 Task: Search for emails with a specific category label: `category:updates`.
Action: Mouse moved to (61, 323)
Screenshot: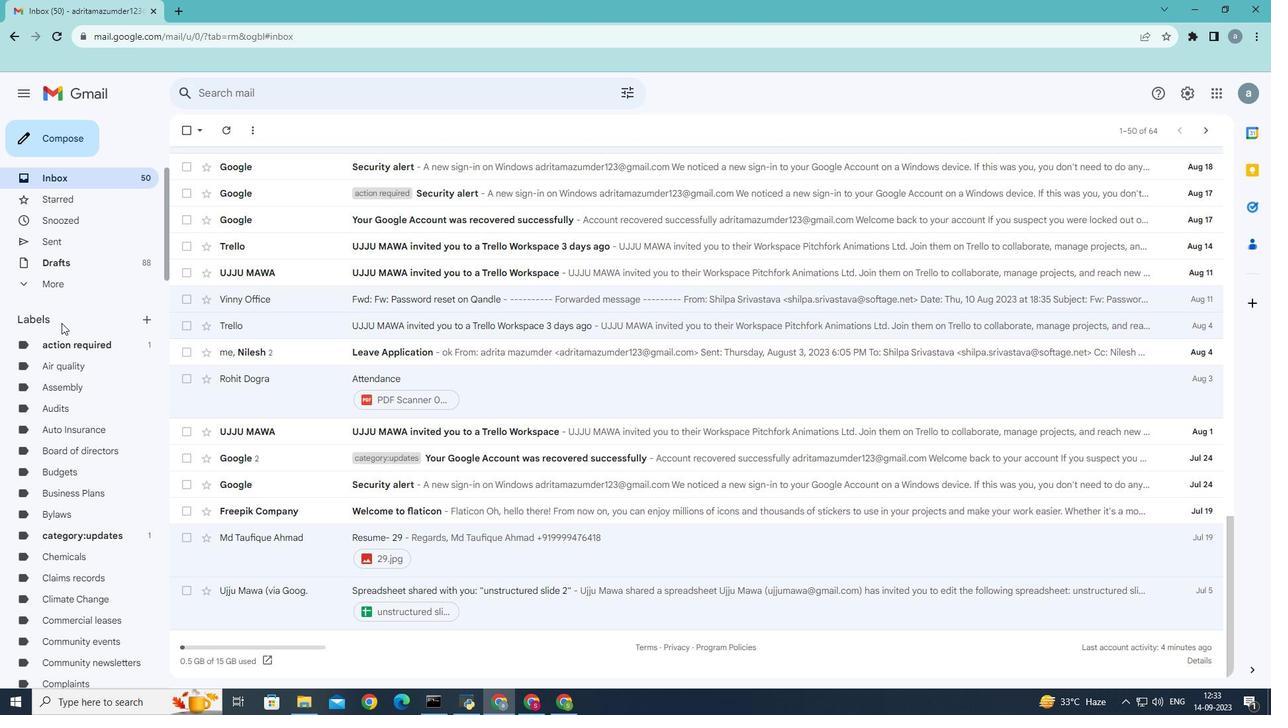 
Action: Mouse pressed left at (61, 323)
Screenshot: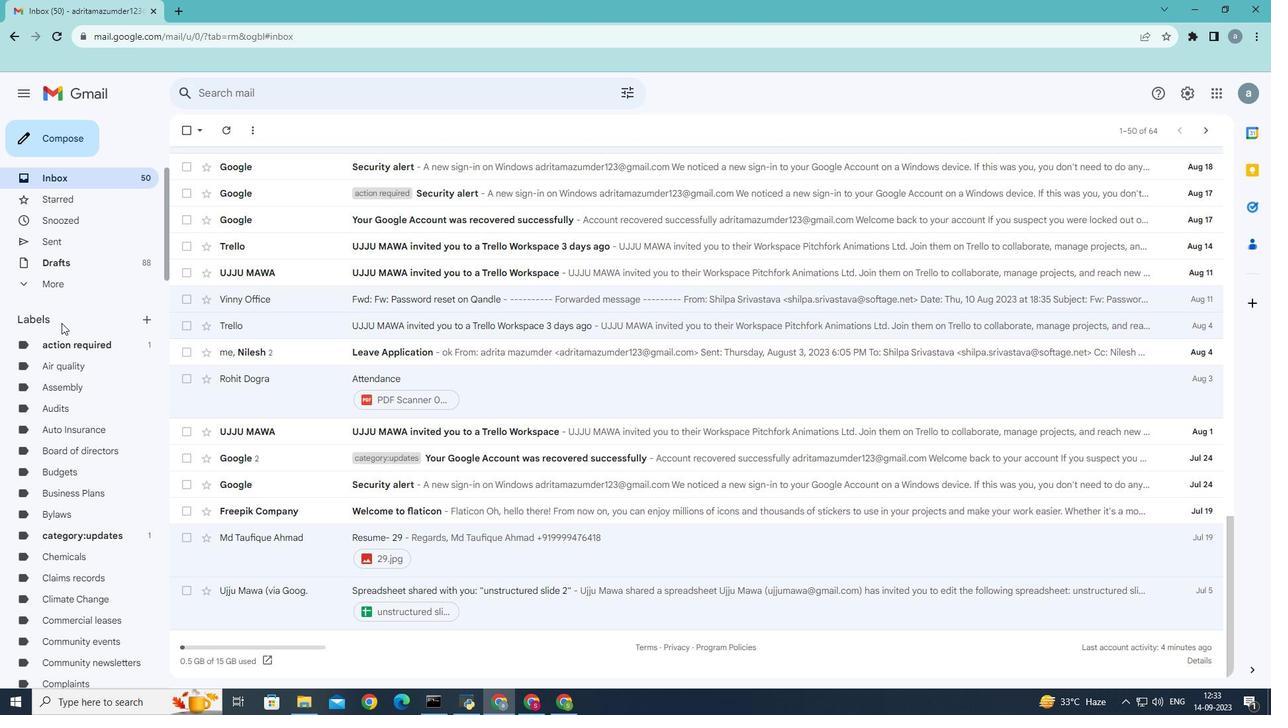 
Action: Mouse moved to (101, 537)
Screenshot: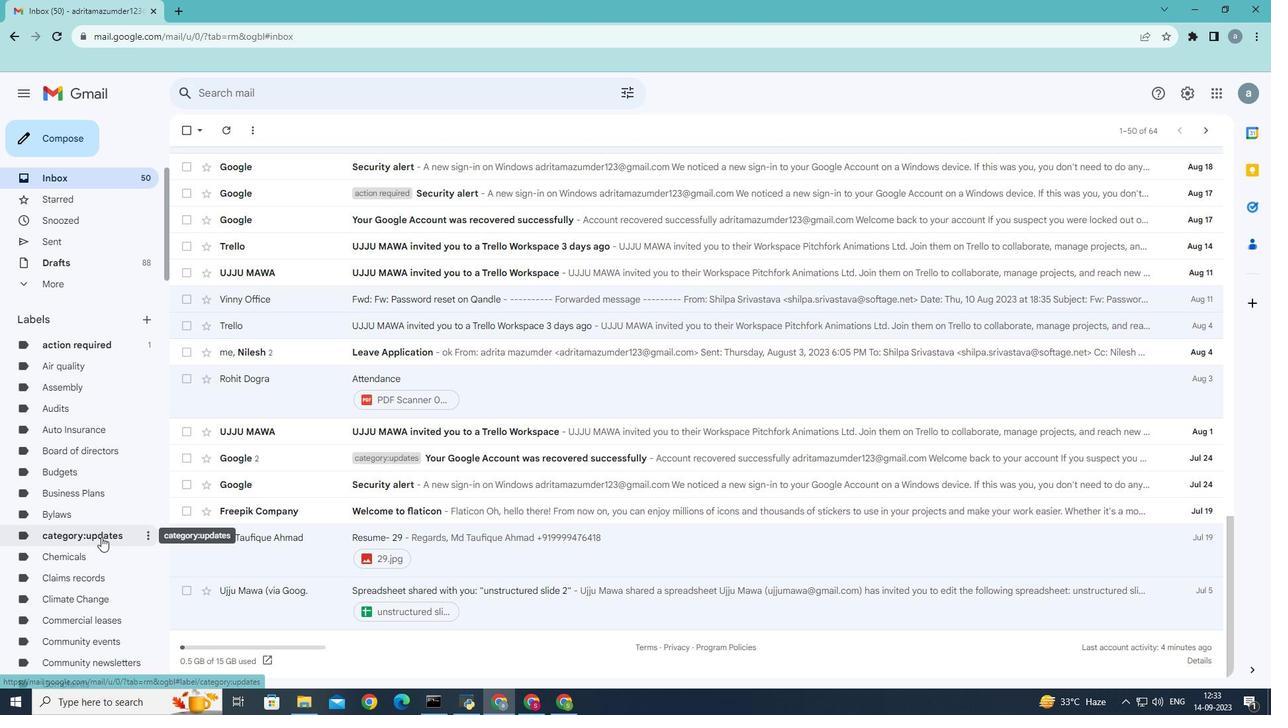 
Action: Mouse pressed left at (101, 537)
Screenshot: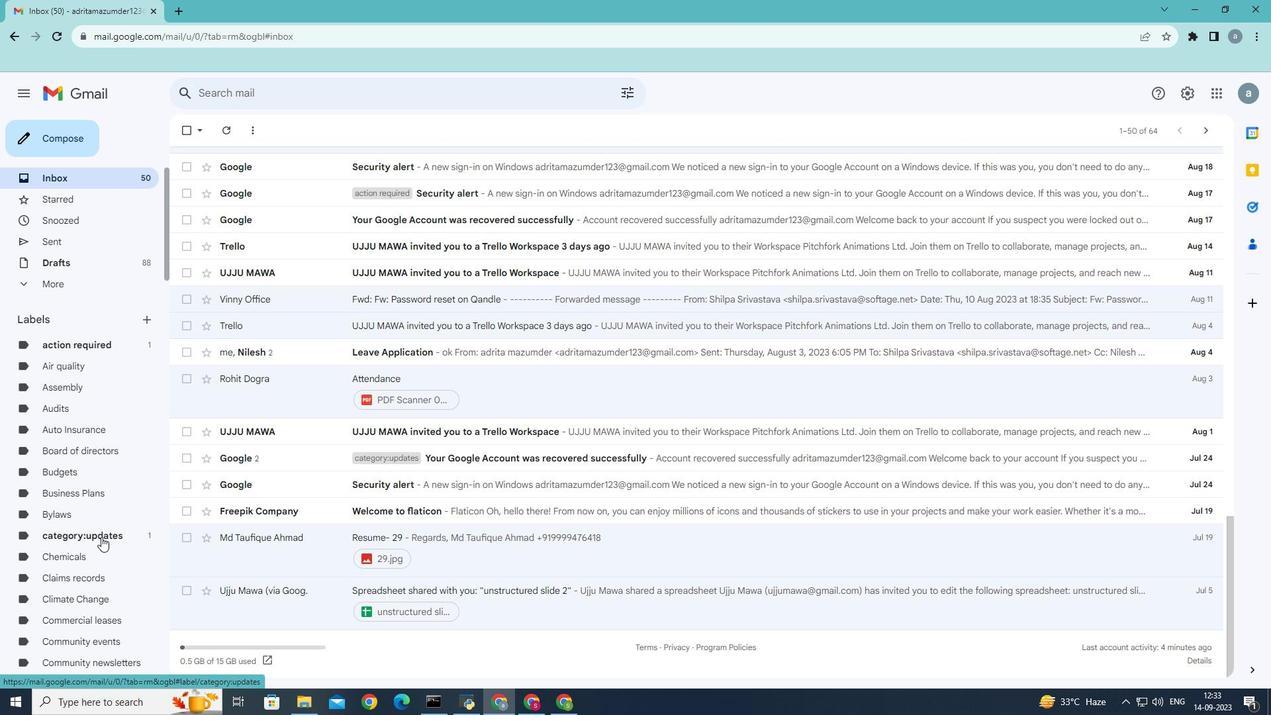 
